 Task: Add Sprouts Lavender Rosewood Moisturizing Hand Wash to the cart.
Action: Mouse moved to (780, 280)
Screenshot: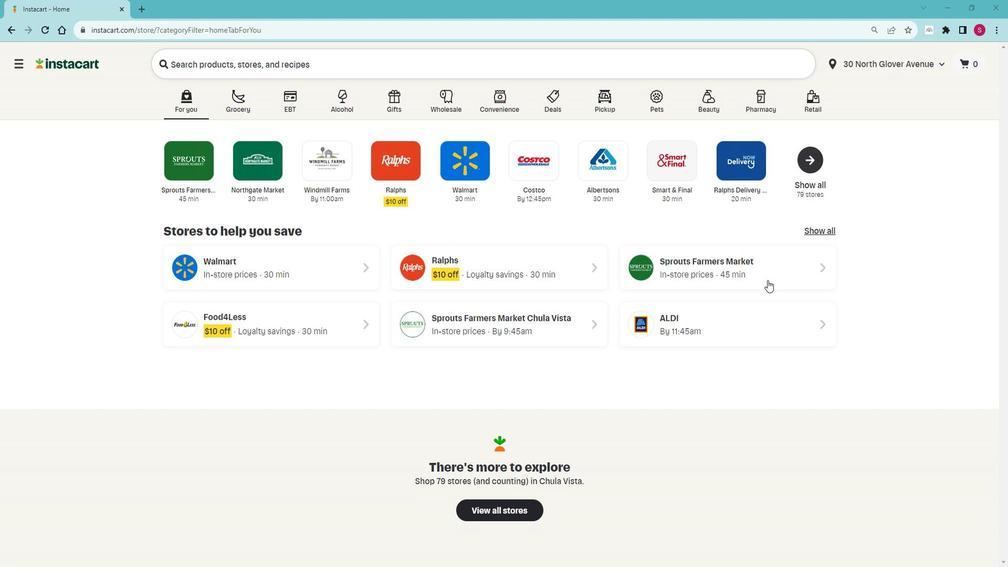 
Action: Mouse pressed left at (780, 280)
Screenshot: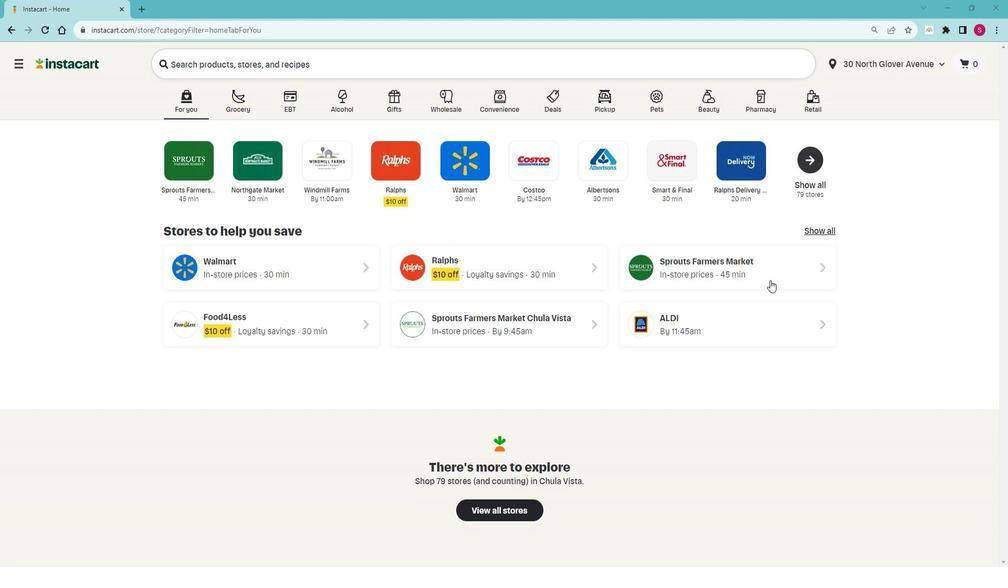 
Action: Mouse moved to (63, 380)
Screenshot: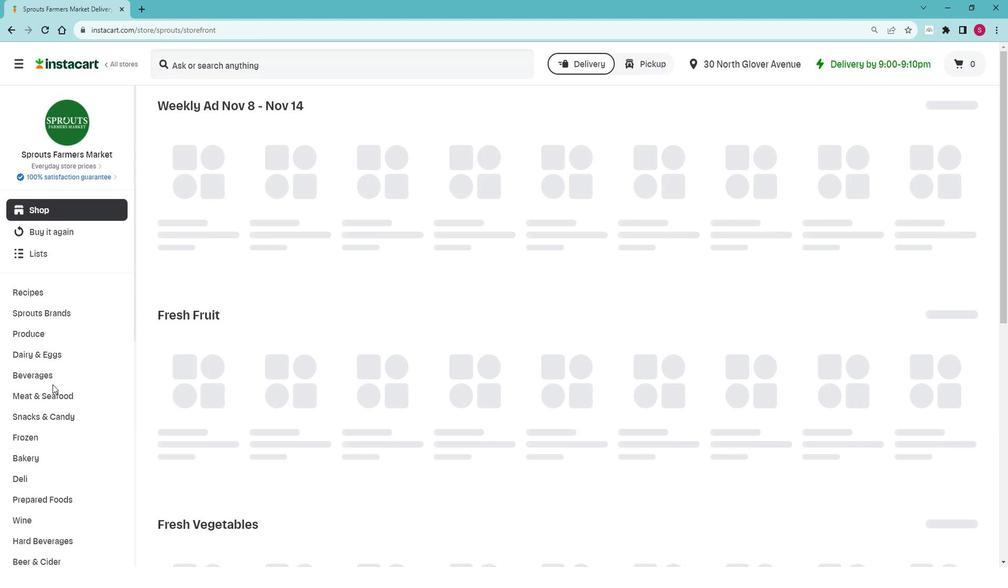 
Action: Mouse scrolled (63, 380) with delta (0, 0)
Screenshot: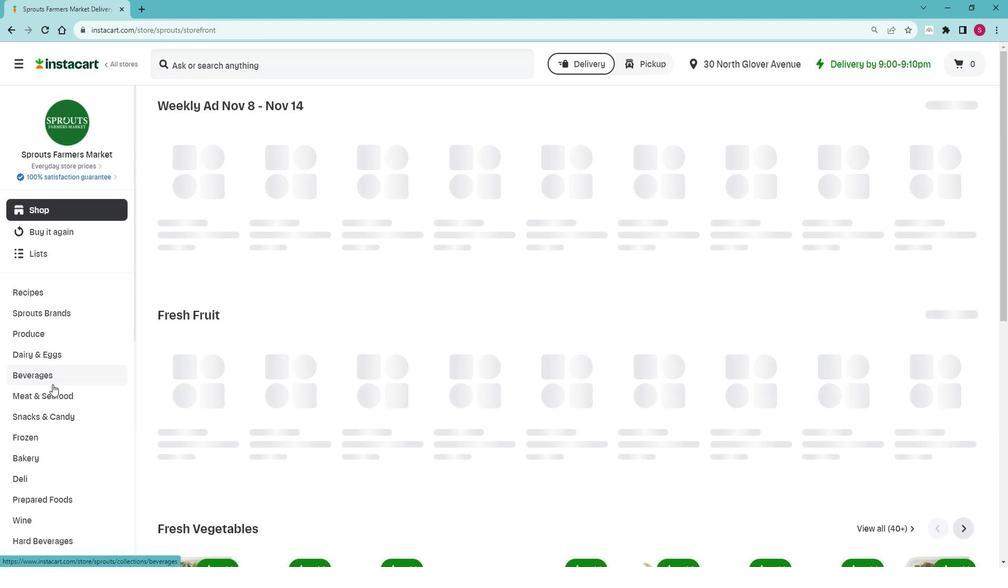 
Action: Mouse moved to (62, 380)
Screenshot: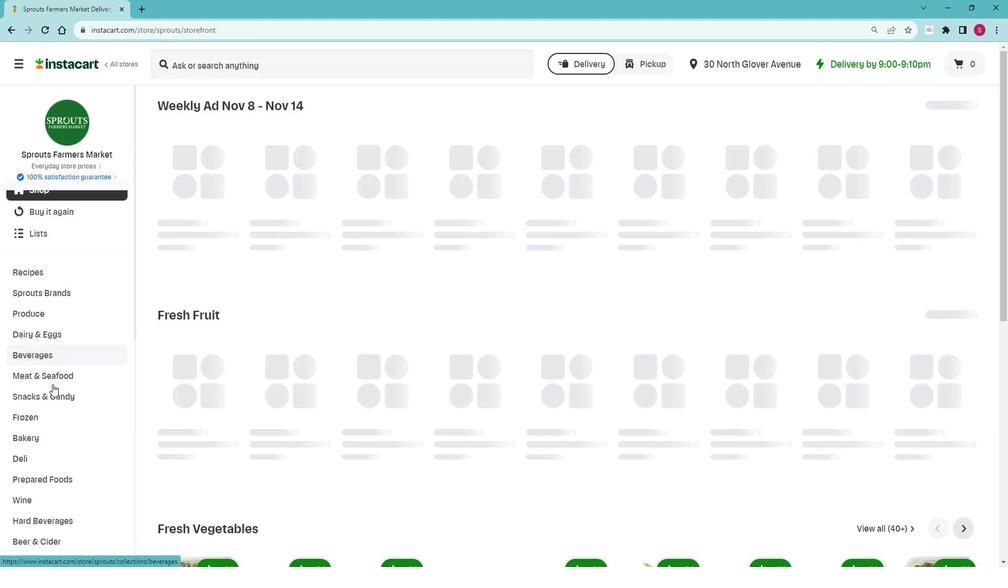 
Action: Mouse scrolled (62, 380) with delta (0, 0)
Screenshot: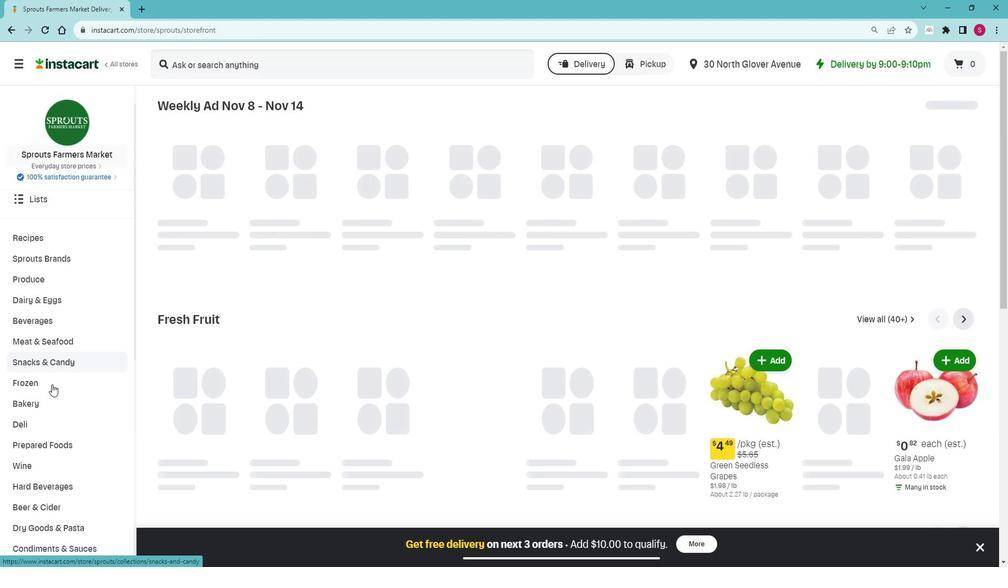 
Action: Mouse scrolled (62, 380) with delta (0, 0)
Screenshot: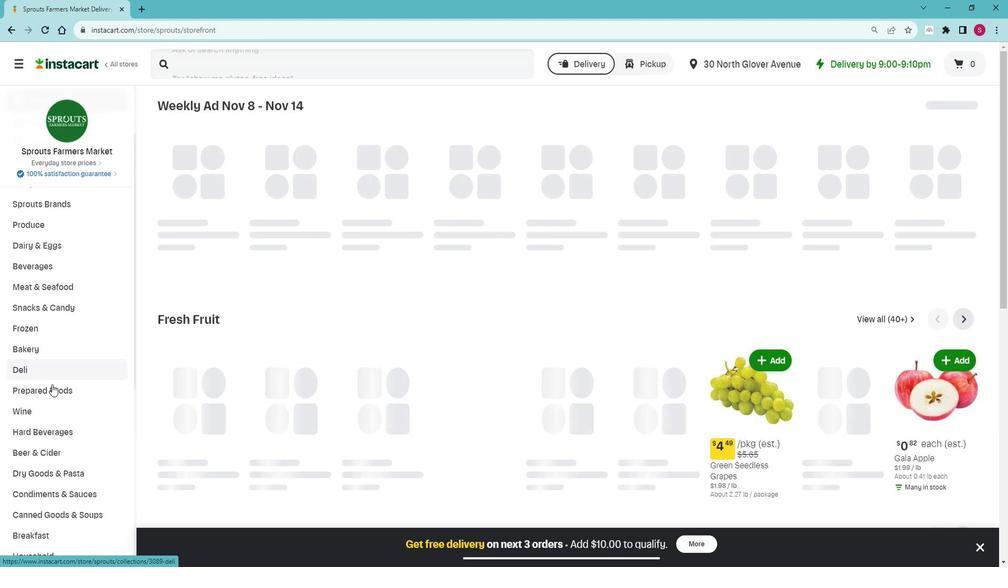 
Action: Mouse scrolled (62, 380) with delta (0, 0)
Screenshot: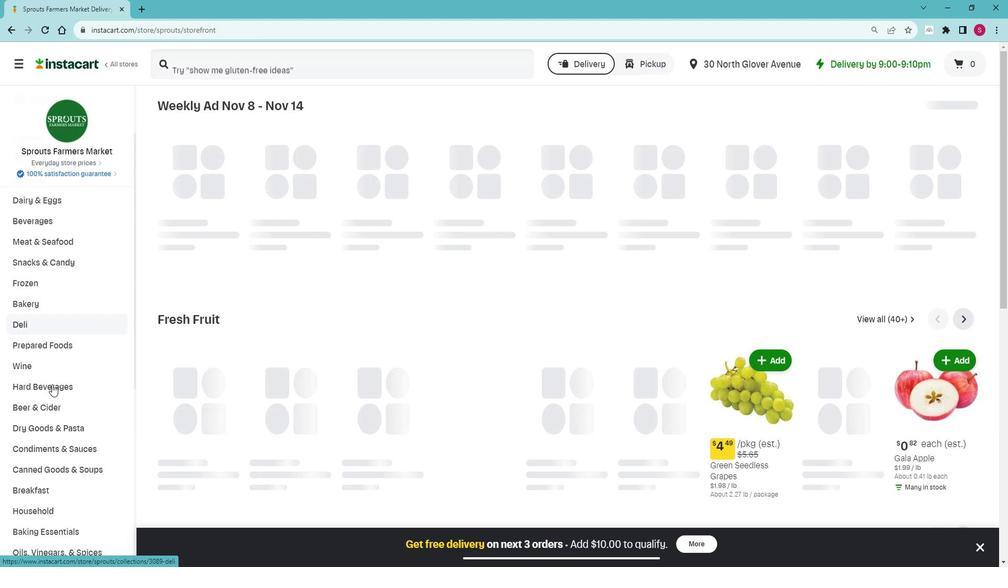 
Action: Mouse scrolled (62, 380) with delta (0, 0)
Screenshot: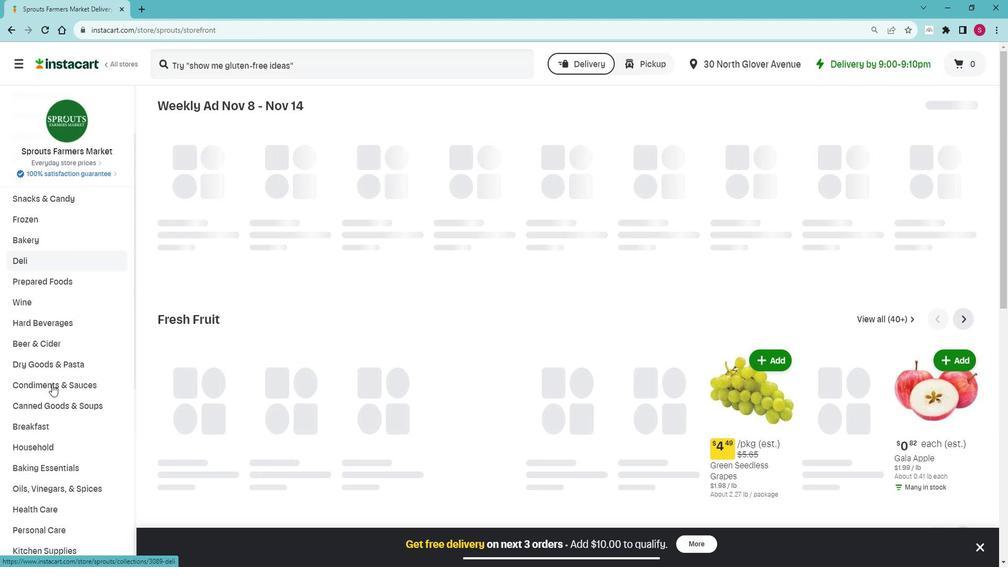 
Action: Mouse scrolled (62, 380) with delta (0, 0)
Screenshot: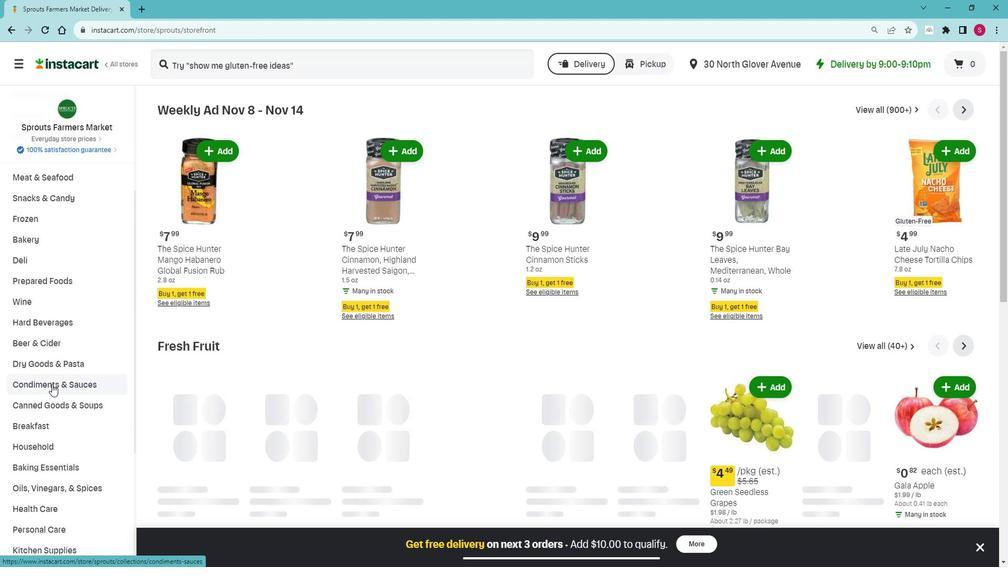 
Action: Mouse scrolled (62, 380) with delta (0, 0)
Screenshot: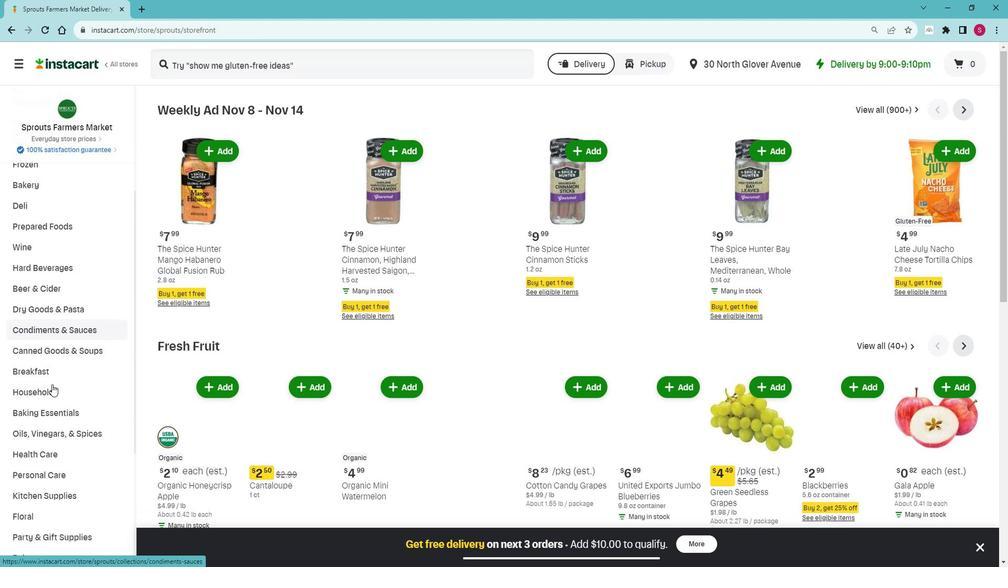 
Action: Mouse moved to (61, 380)
Screenshot: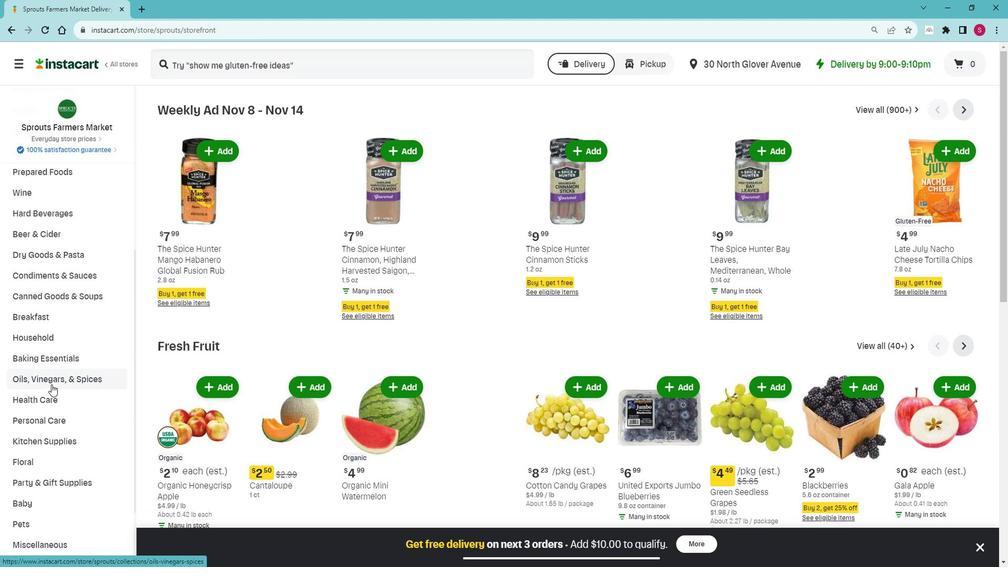 
Action: Mouse scrolled (61, 380) with delta (0, 0)
Screenshot: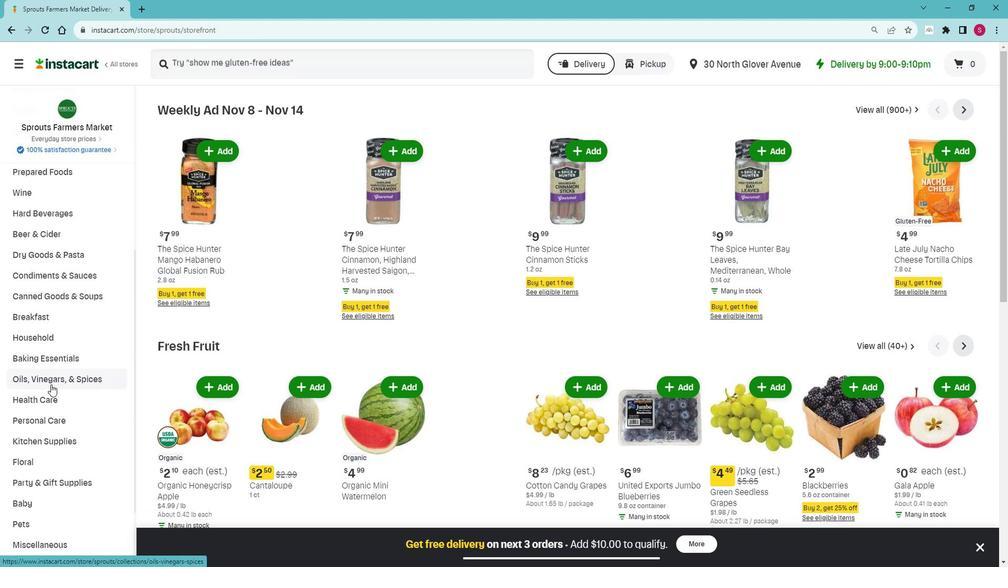 
Action: Mouse moved to (68, 365)
Screenshot: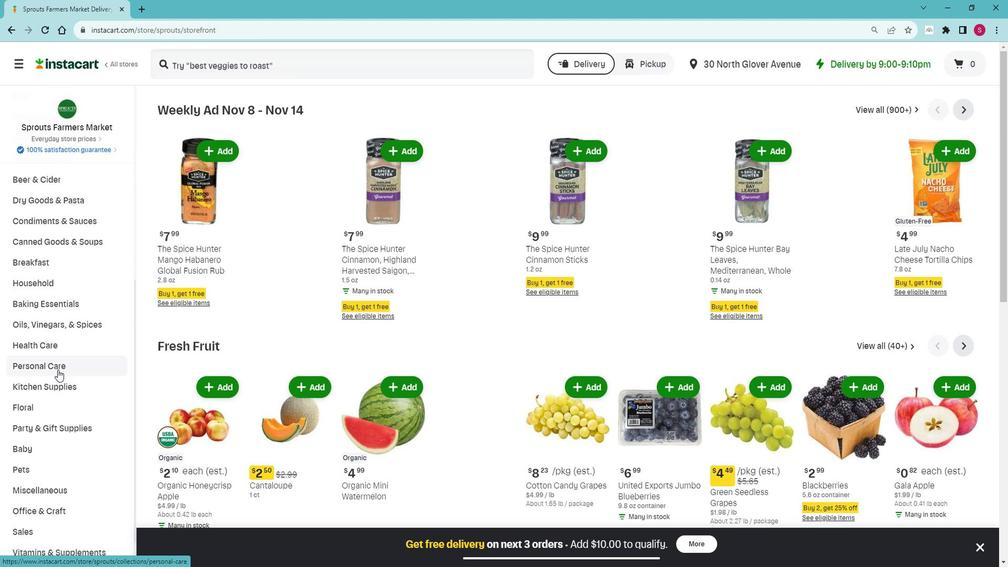
Action: Mouse pressed left at (68, 365)
Screenshot: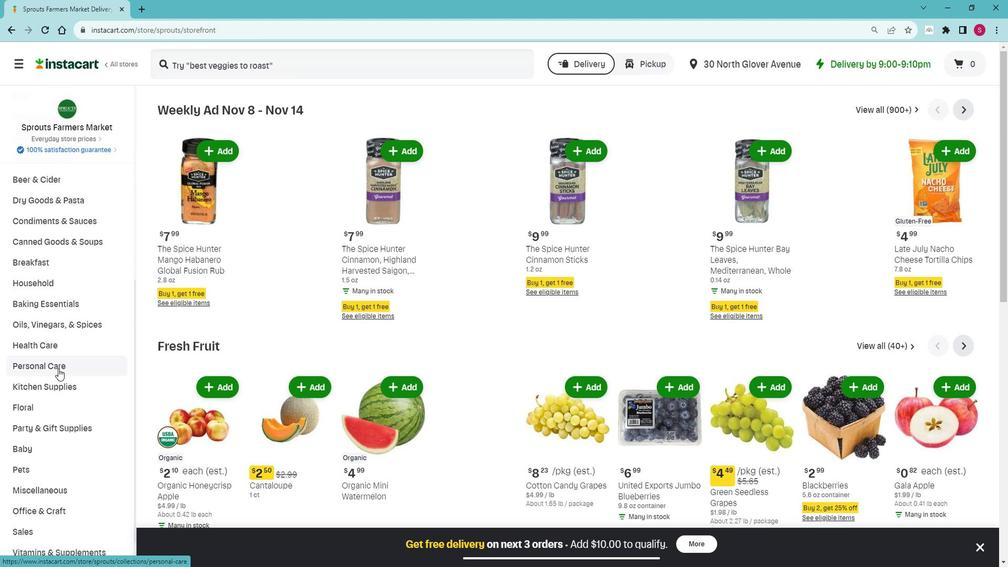 
Action: Mouse moved to (65, 378)
Screenshot: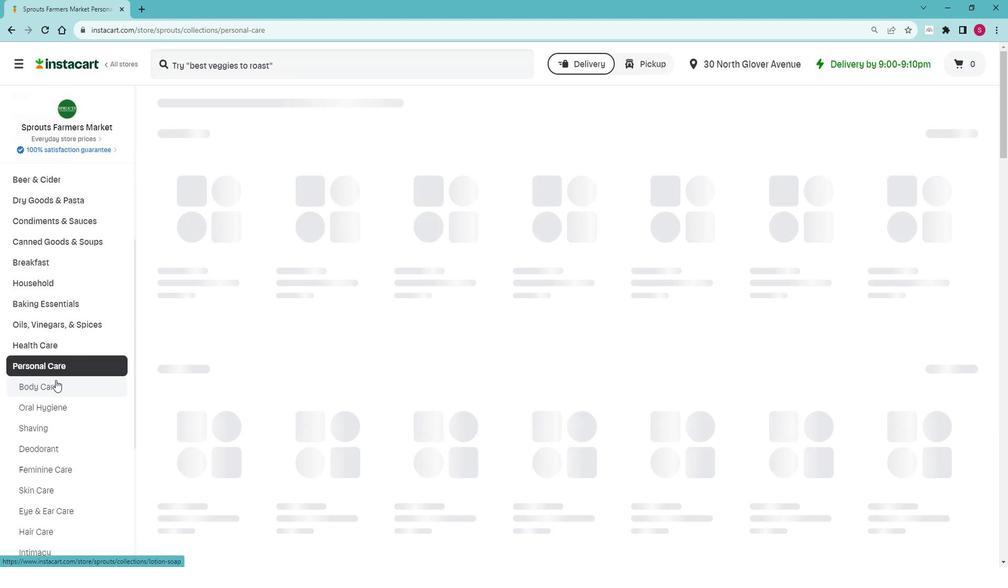 
Action: Mouse pressed left at (65, 378)
Screenshot: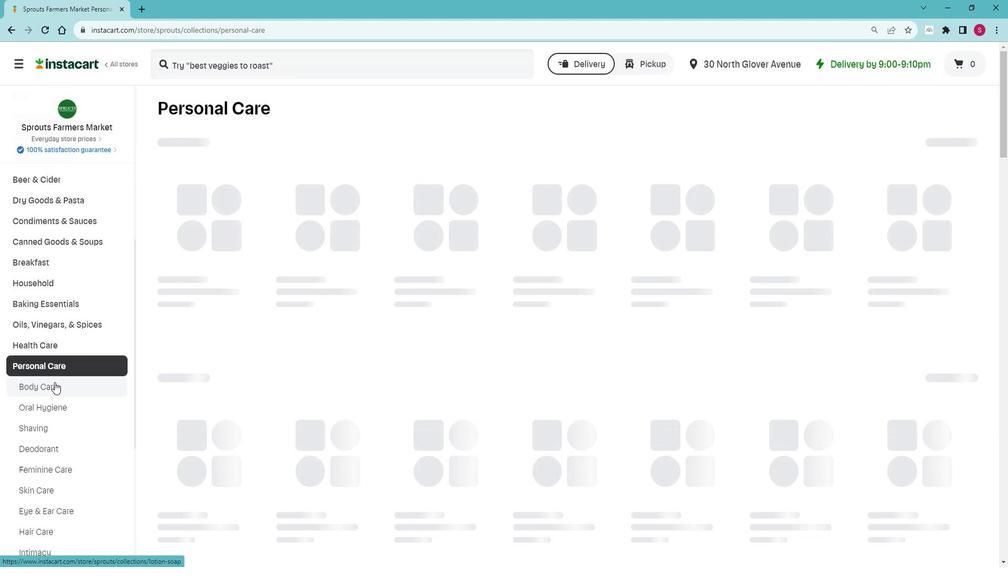 
Action: Mouse moved to (360, 156)
Screenshot: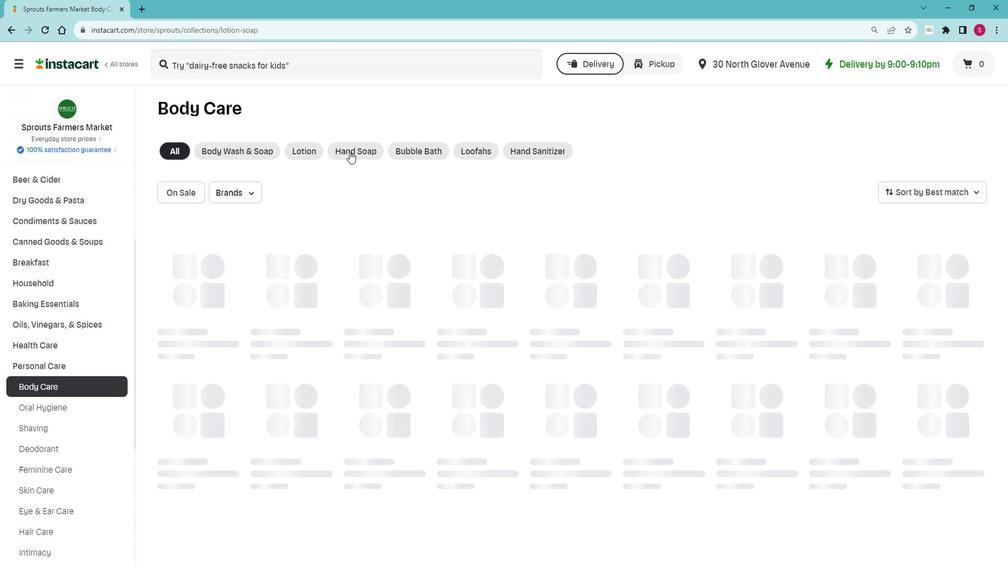 
Action: Mouse pressed left at (360, 156)
Screenshot: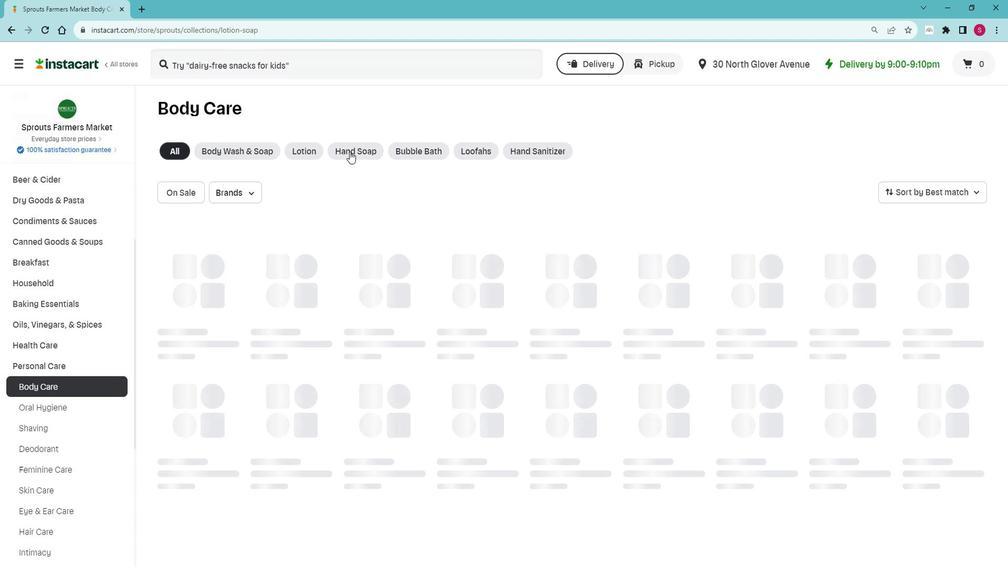 
Action: Mouse moved to (345, 75)
Screenshot: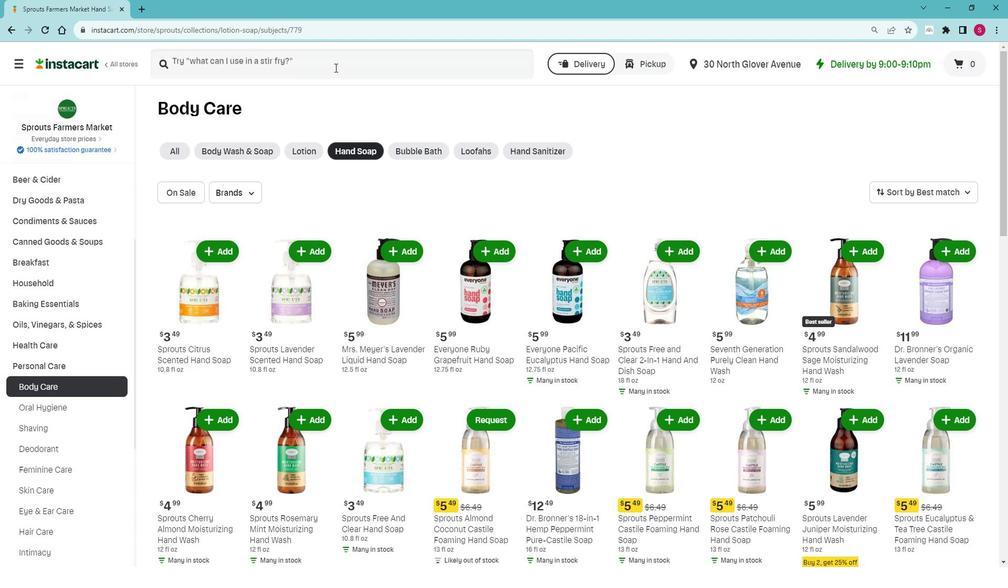 
Action: Mouse pressed left at (345, 75)
Screenshot: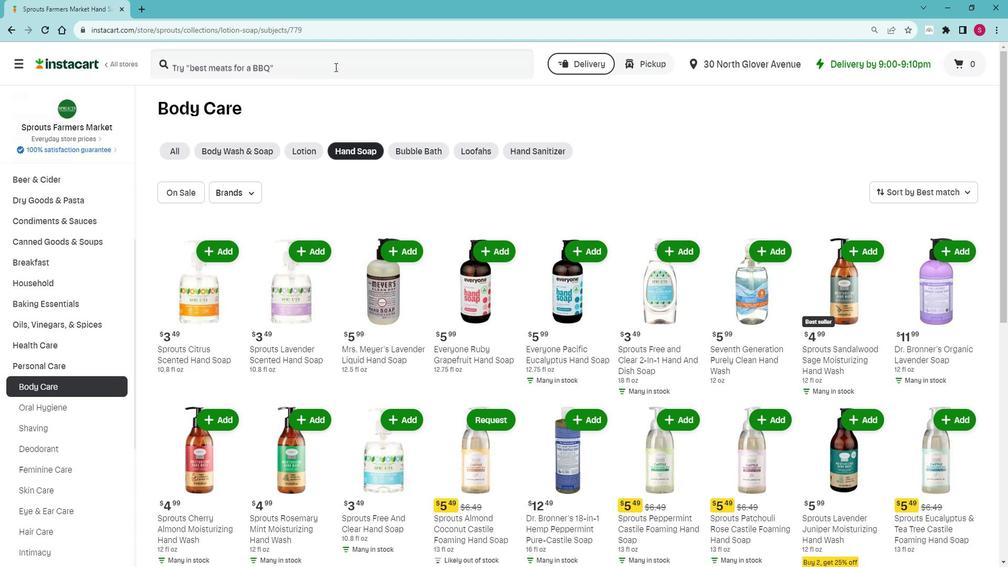 
Action: Key pressed <Key.shift>Sprouts<Key.space><Key.shift>Lavender<Key.space><Key.shift>Rosewood<Key.space><Key.shift>Moisturizing<Key.space><Key.shift>Hand<Key.space><Key.shift>Wash<Key.space><Key.enter>
Screenshot: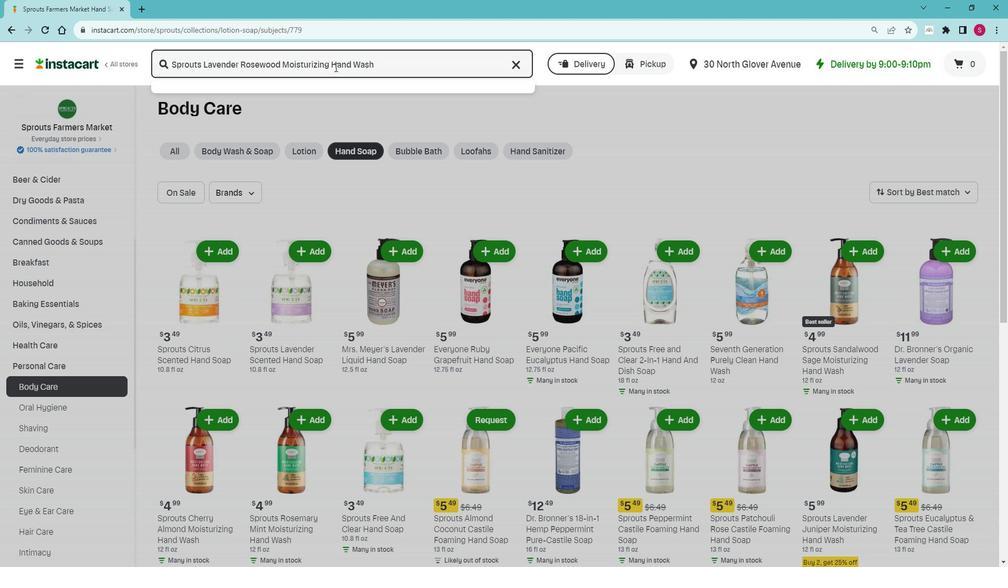 
Action: Mouse moved to (208, 179)
Screenshot: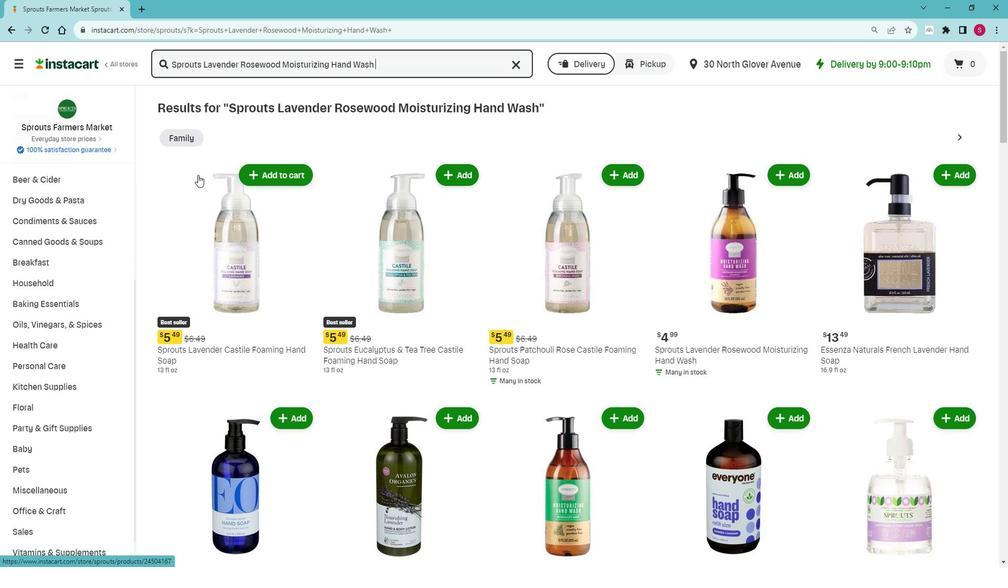 
Action: Mouse scrolled (208, 178) with delta (0, 0)
Screenshot: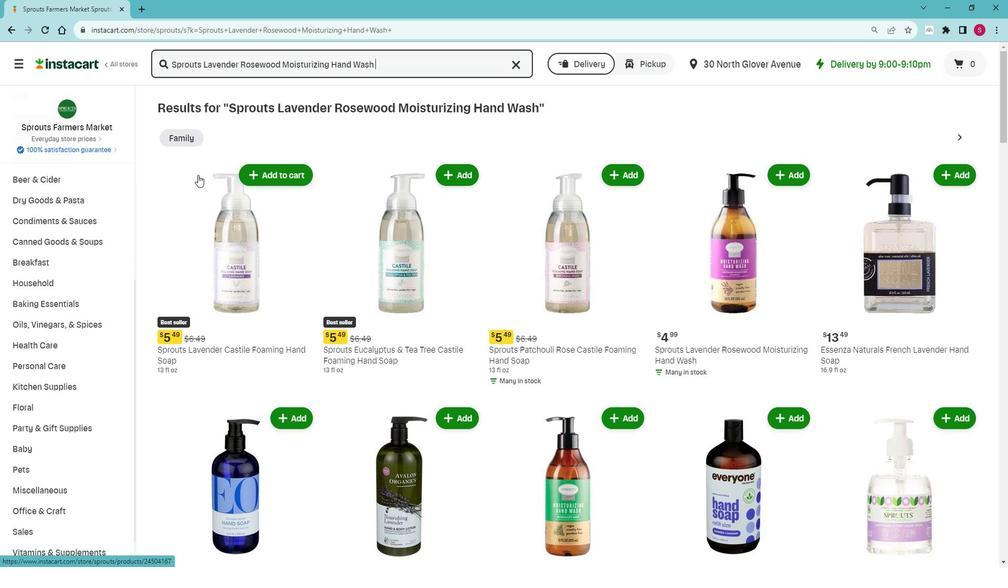
Action: Mouse moved to (799, 120)
Screenshot: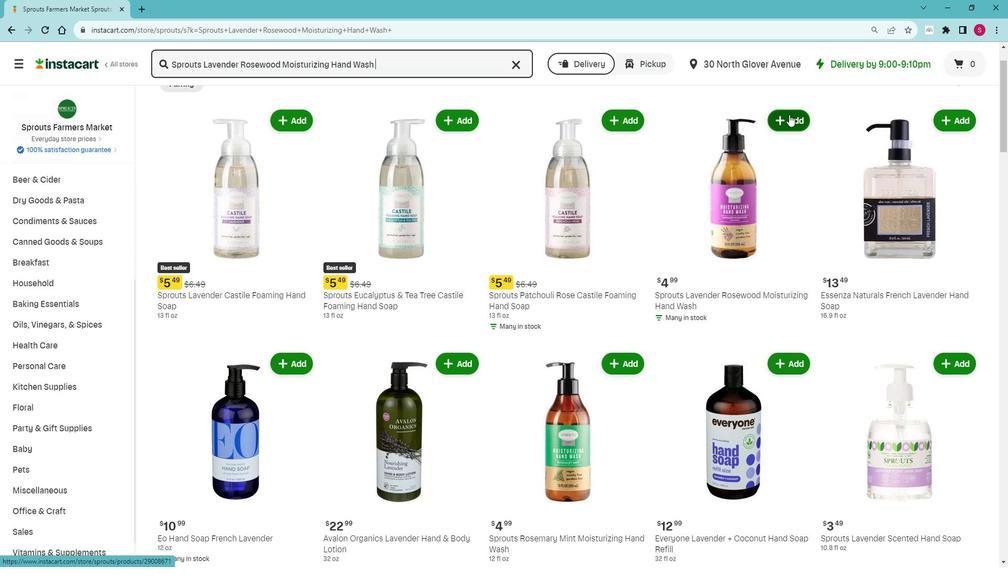 
Action: Mouse pressed left at (799, 120)
Screenshot: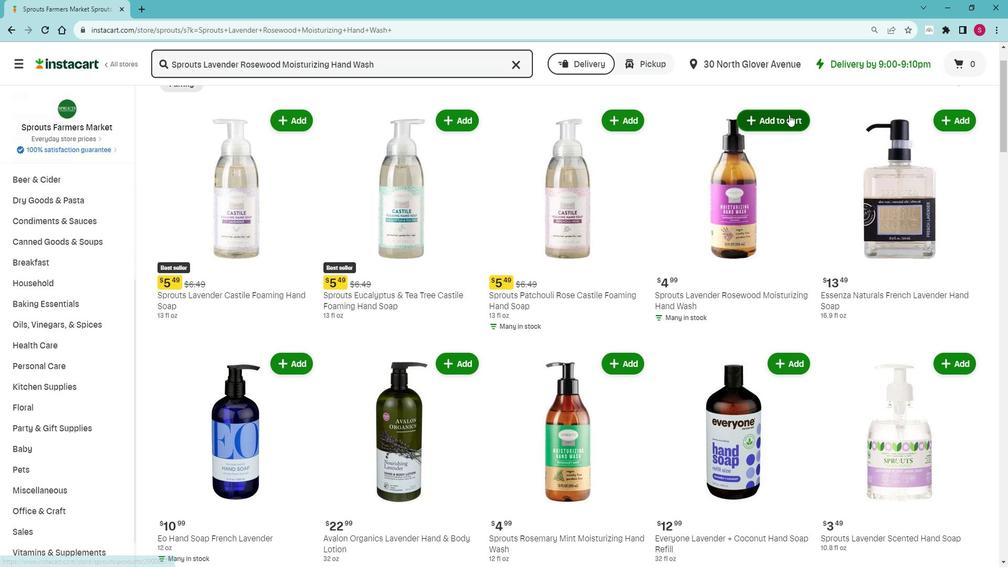 
Action: Mouse moved to (867, 111)
Screenshot: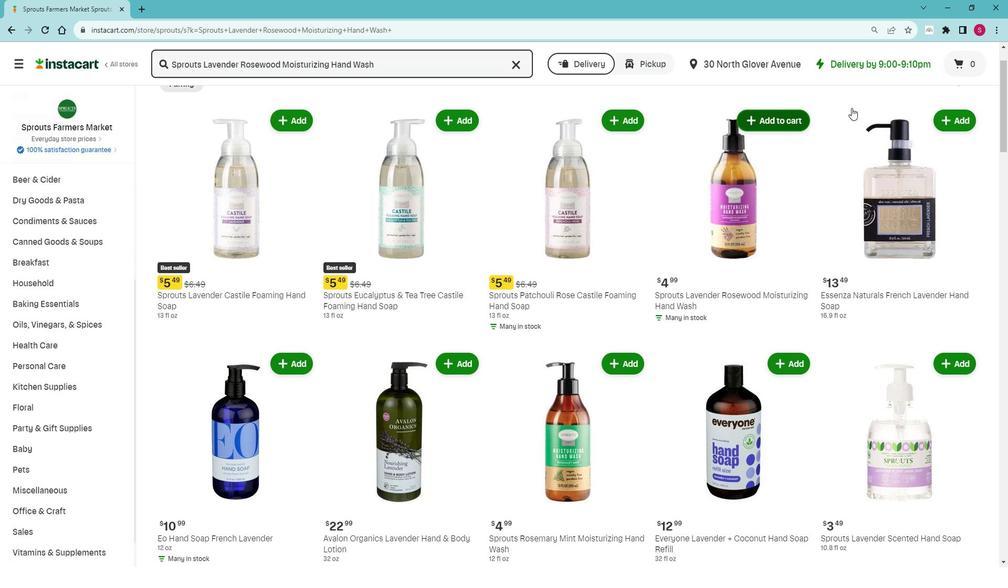 
